 Task: Create a due date automation trigger when advanced on, on the tuesday of the week a card is due add fields without custom field "Resume" set to a date between 1 and 7 working days from now at 11:00 AM.
Action: Mouse moved to (928, 60)
Screenshot: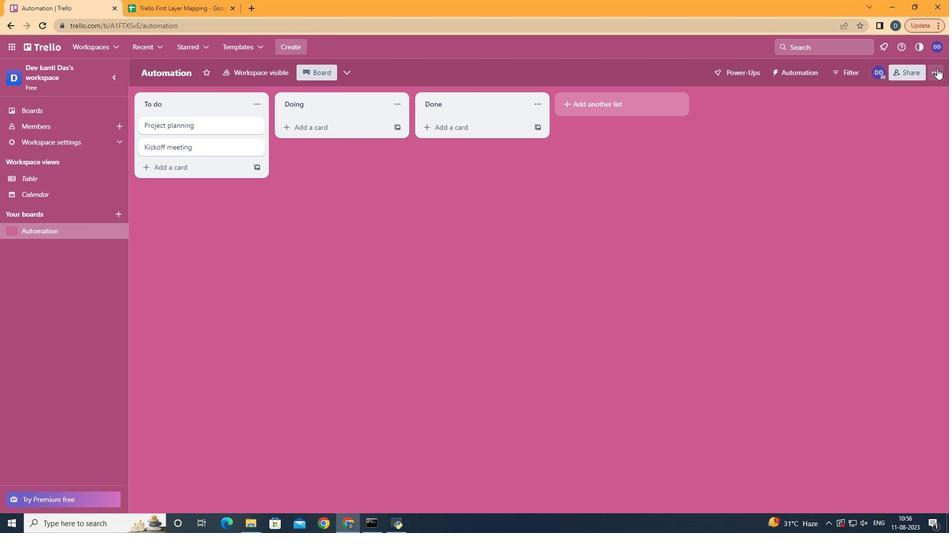 
Action: Mouse pressed left at (928, 60)
Screenshot: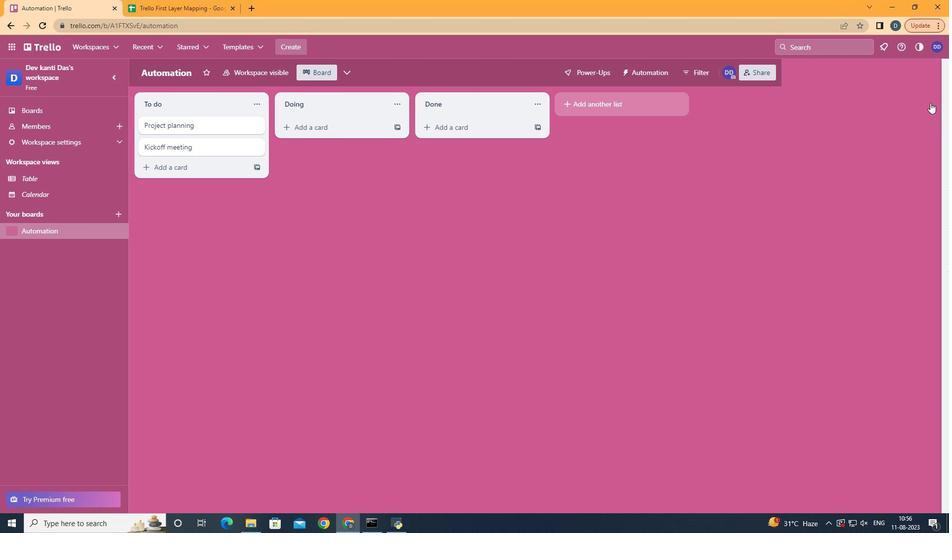
Action: Mouse moved to (882, 196)
Screenshot: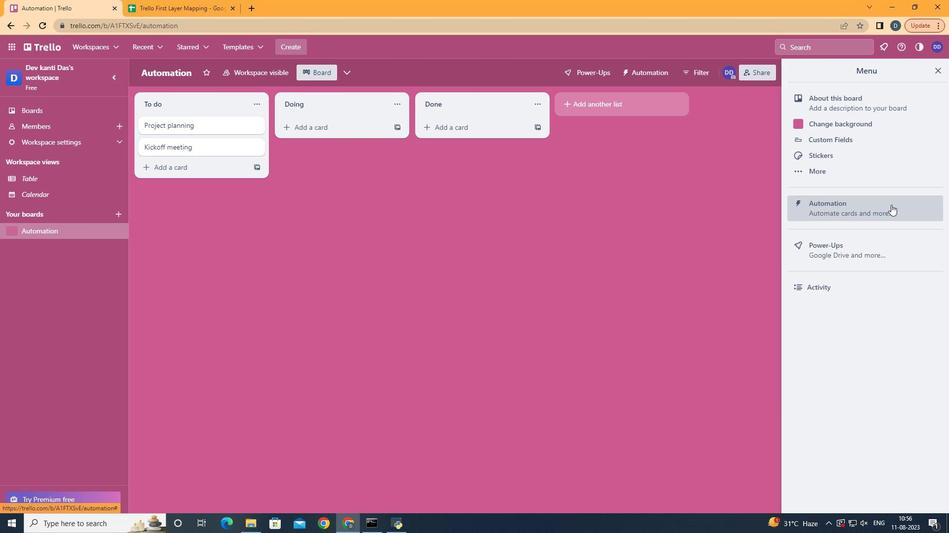 
Action: Mouse pressed left at (882, 196)
Screenshot: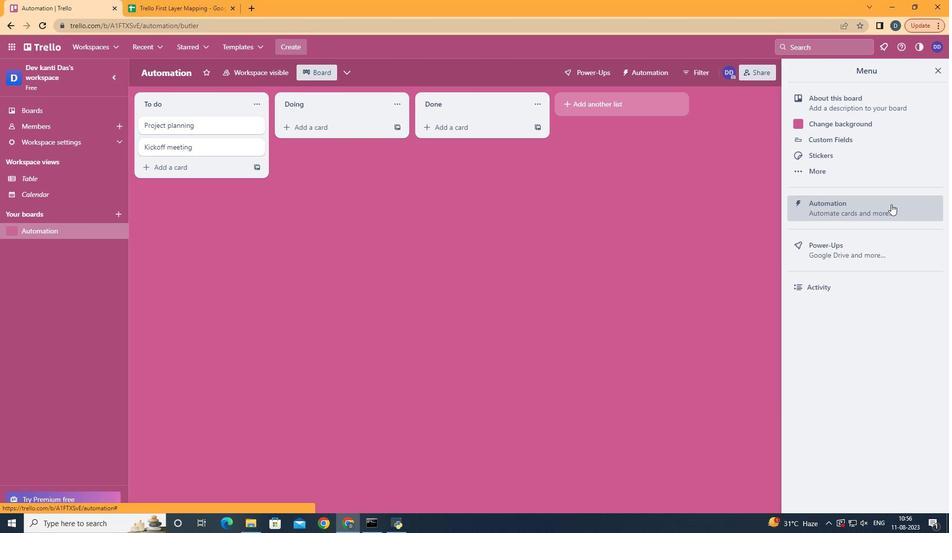 
Action: Mouse moved to (165, 190)
Screenshot: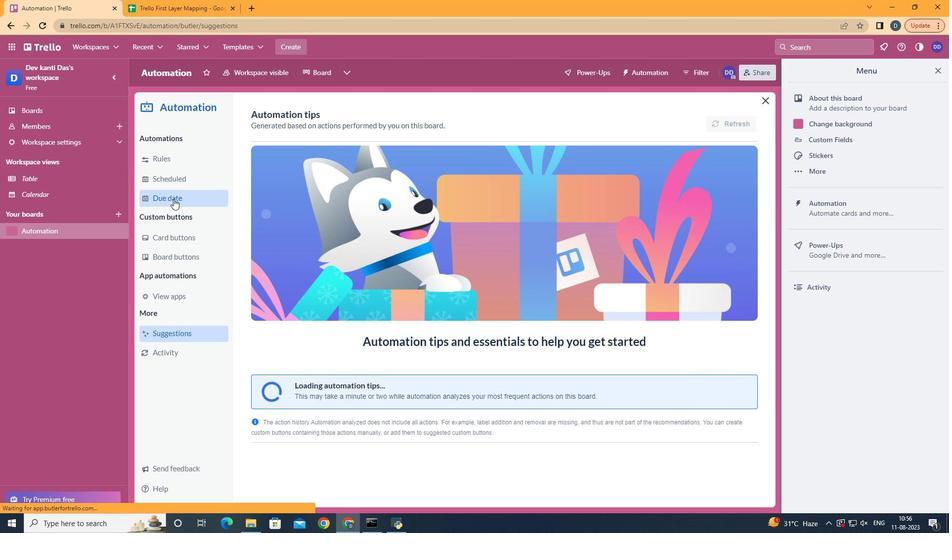 
Action: Mouse pressed left at (165, 190)
Screenshot: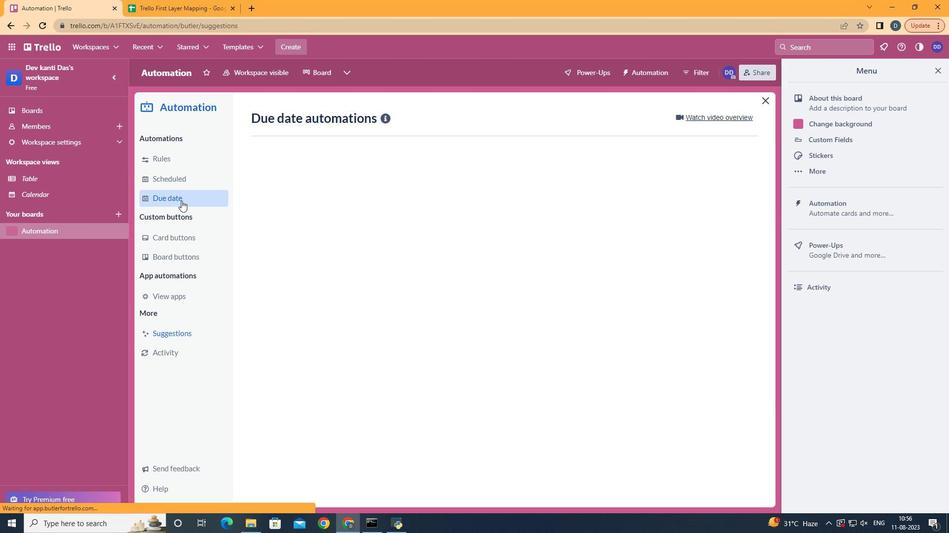 
Action: Mouse moved to (690, 114)
Screenshot: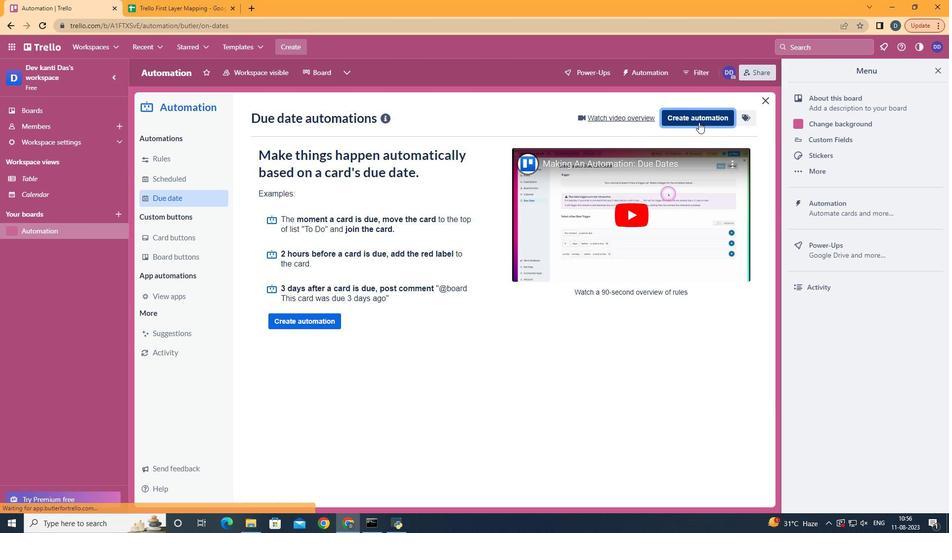 
Action: Mouse pressed left at (690, 114)
Screenshot: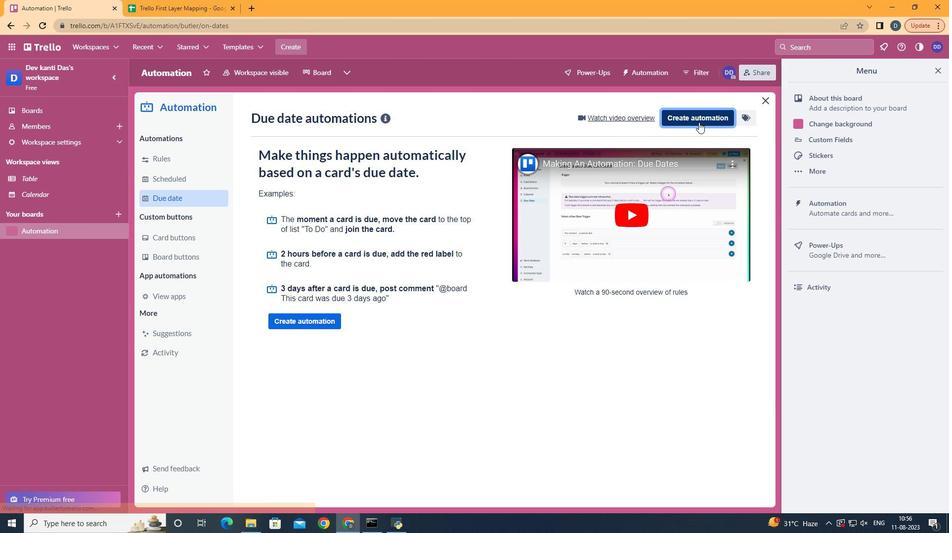 
Action: Mouse moved to (524, 209)
Screenshot: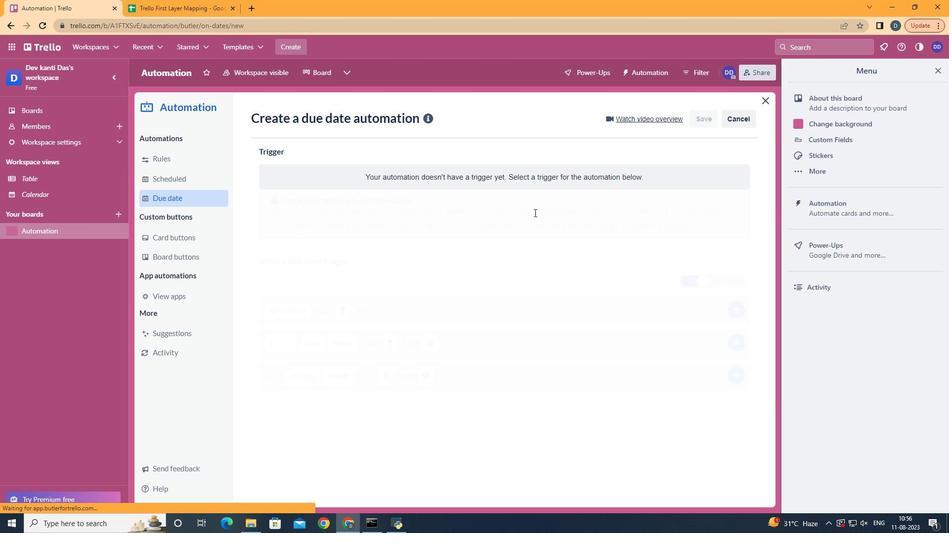
Action: Mouse pressed left at (524, 209)
Screenshot: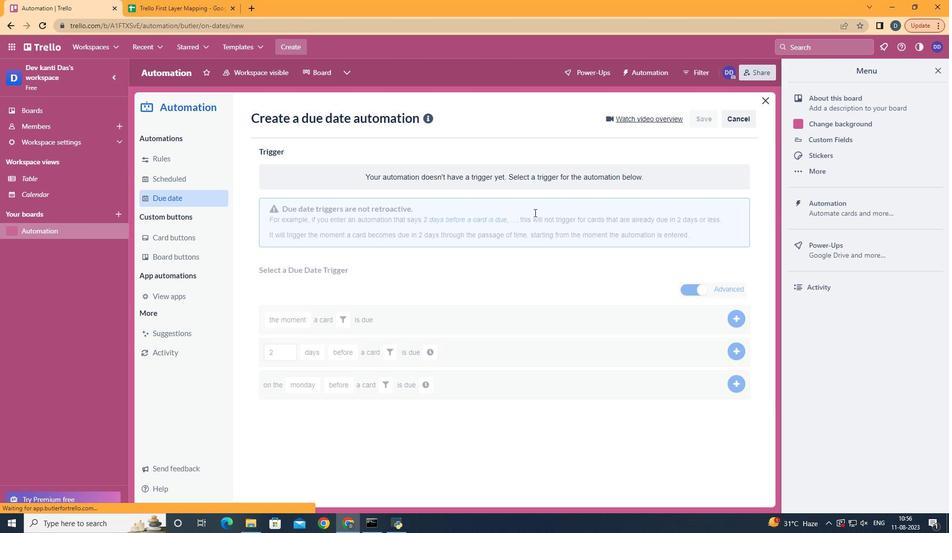 
Action: Mouse moved to (313, 274)
Screenshot: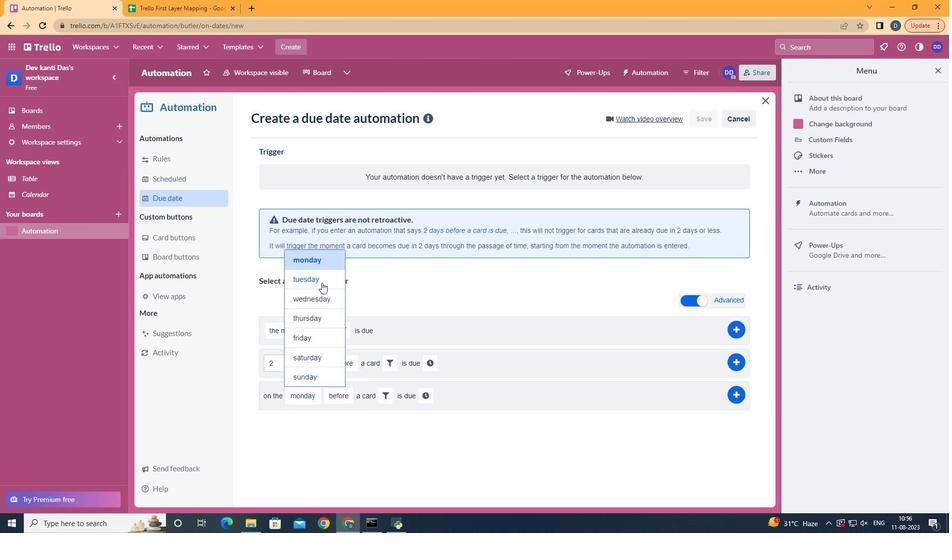 
Action: Mouse pressed left at (313, 274)
Screenshot: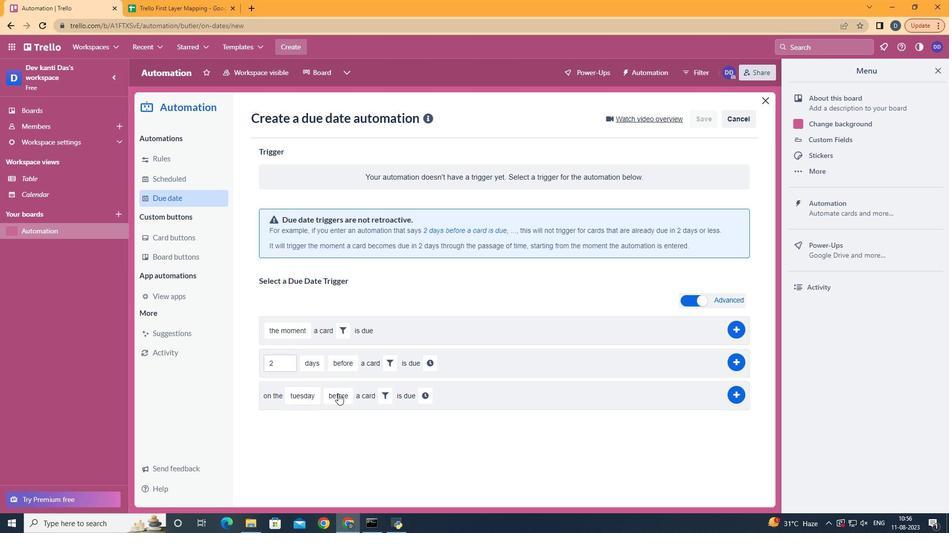 
Action: Mouse moved to (340, 449)
Screenshot: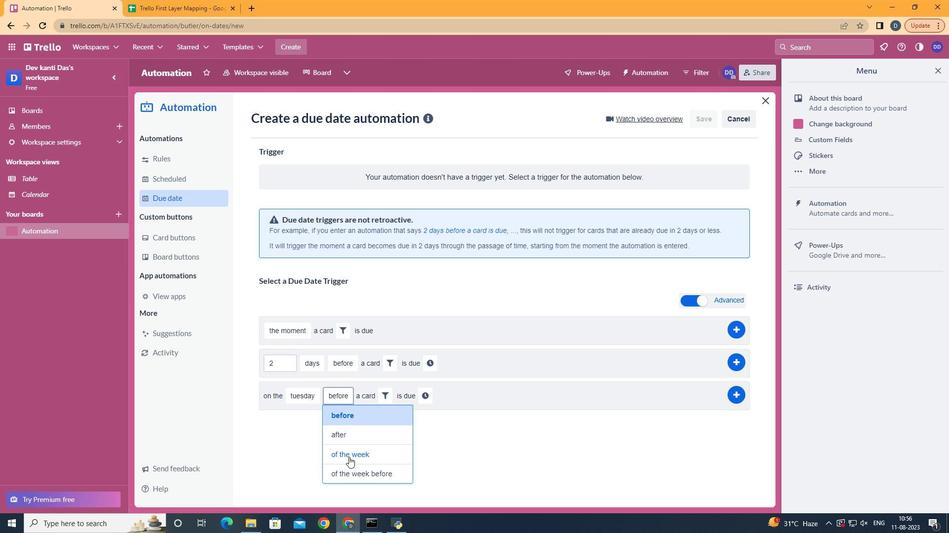
Action: Mouse pressed left at (340, 449)
Screenshot: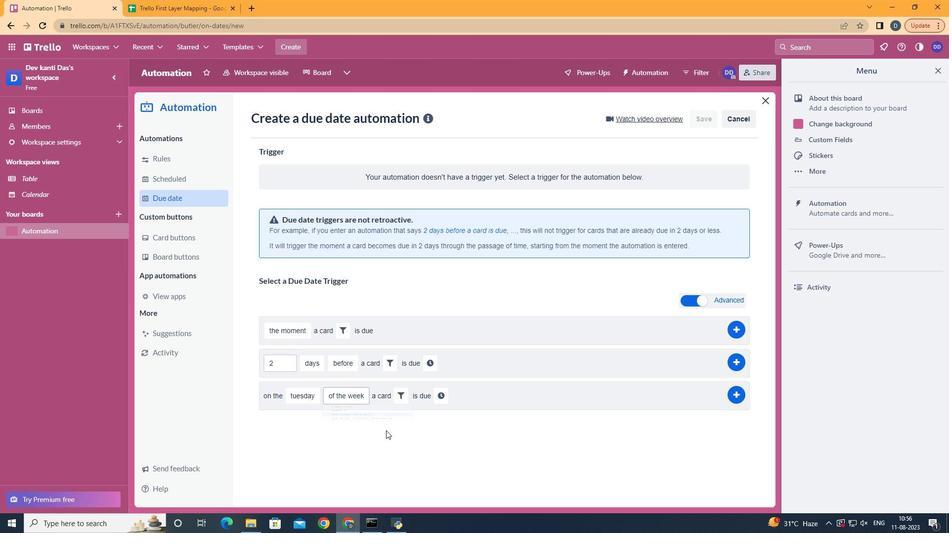 
Action: Mouse moved to (401, 392)
Screenshot: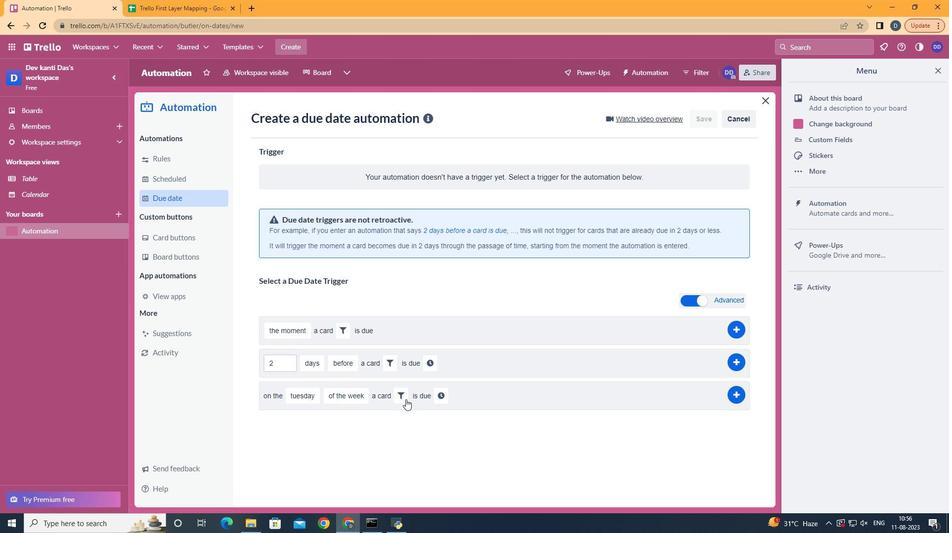 
Action: Mouse pressed left at (401, 392)
Screenshot: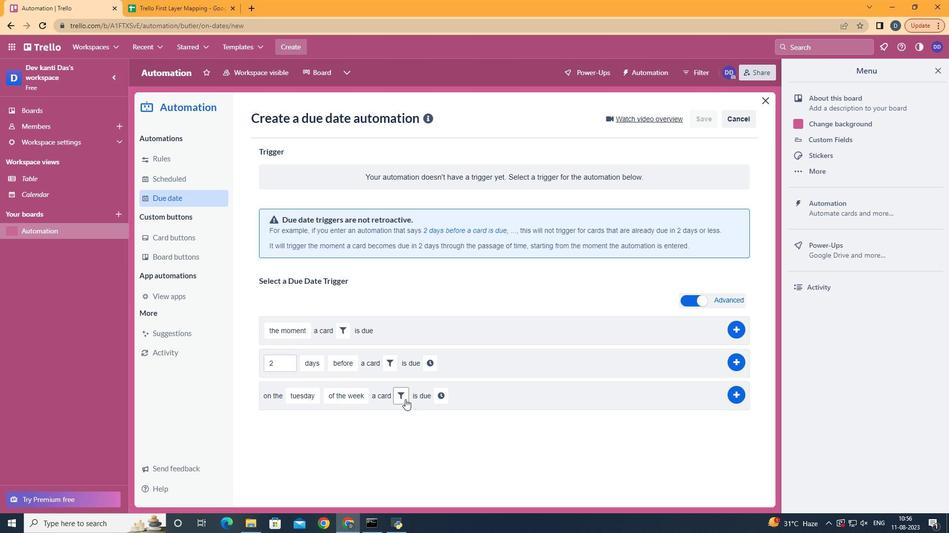 
Action: Mouse moved to (395, 390)
Screenshot: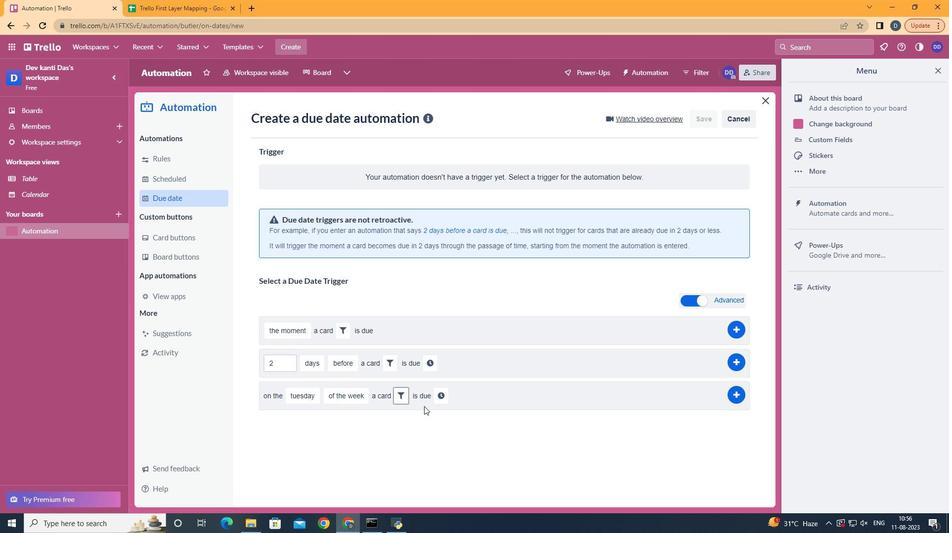 
Action: Mouse pressed left at (395, 390)
Screenshot: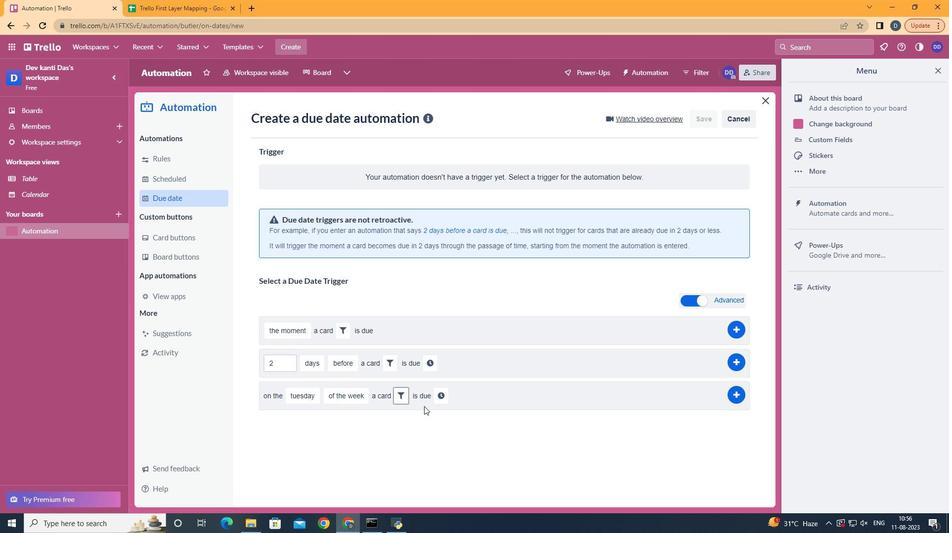 
Action: Mouse moved to (544, 416)
Screenshot: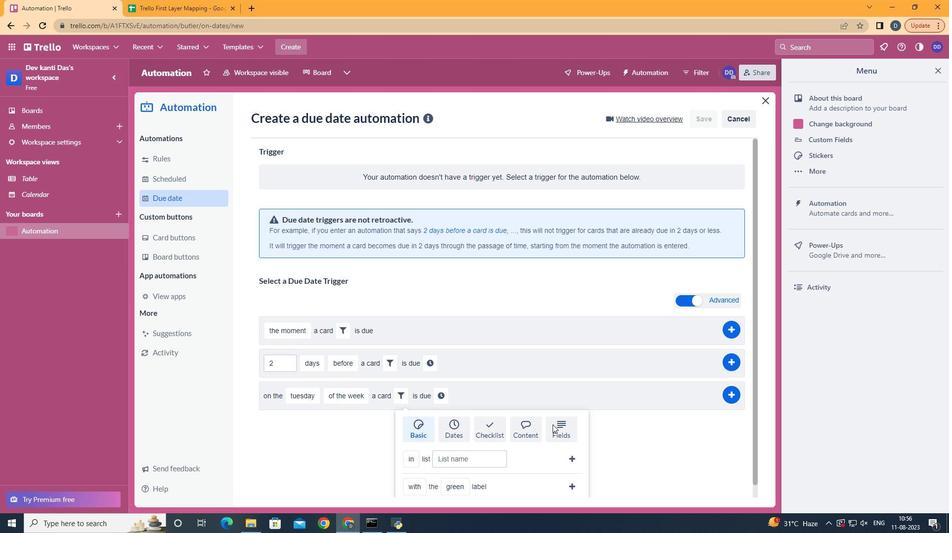 
Action: Mouse pressed left at (544, 416)
Screenshot: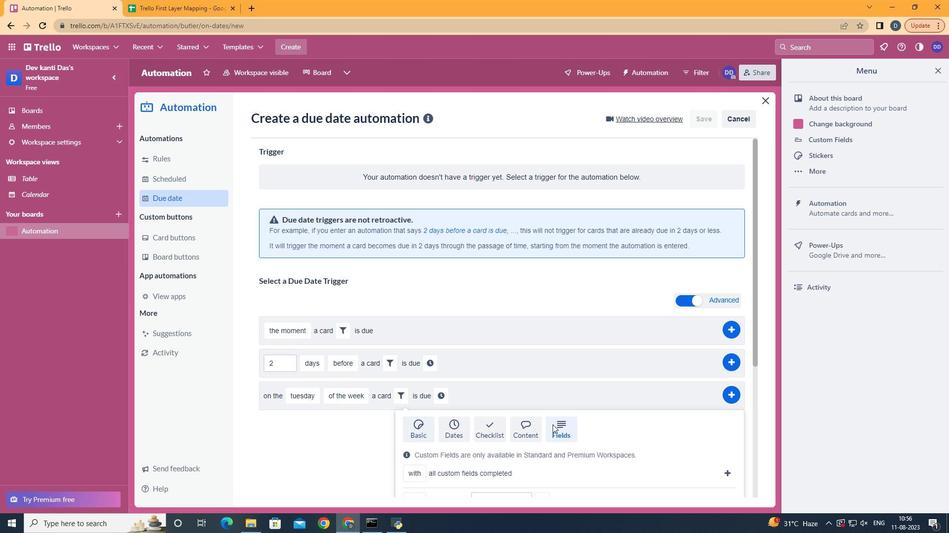 
Action: Mouse scrolled (544, 416) with delta (0, 0)
Screenshot: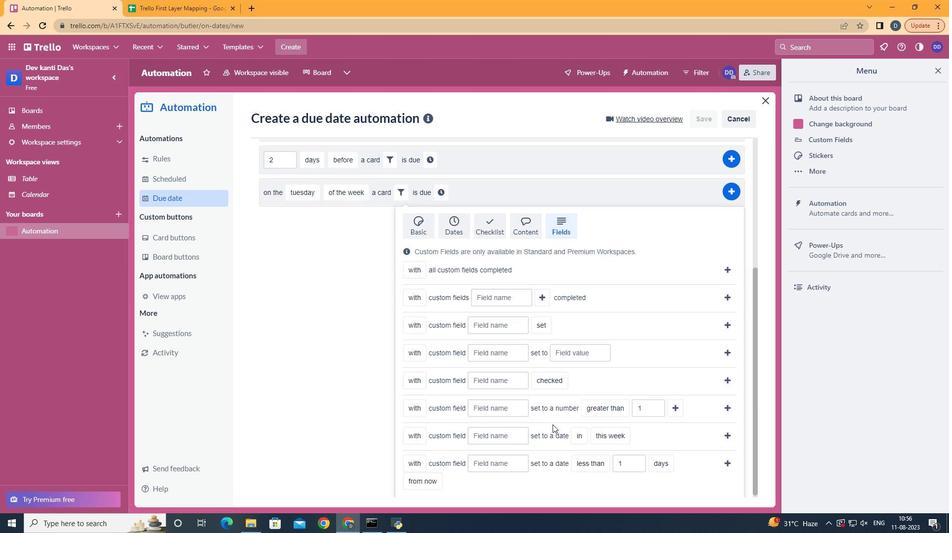 
Action: Mouse scrolled (544, 416) with delta (0, 0)
Screenshot: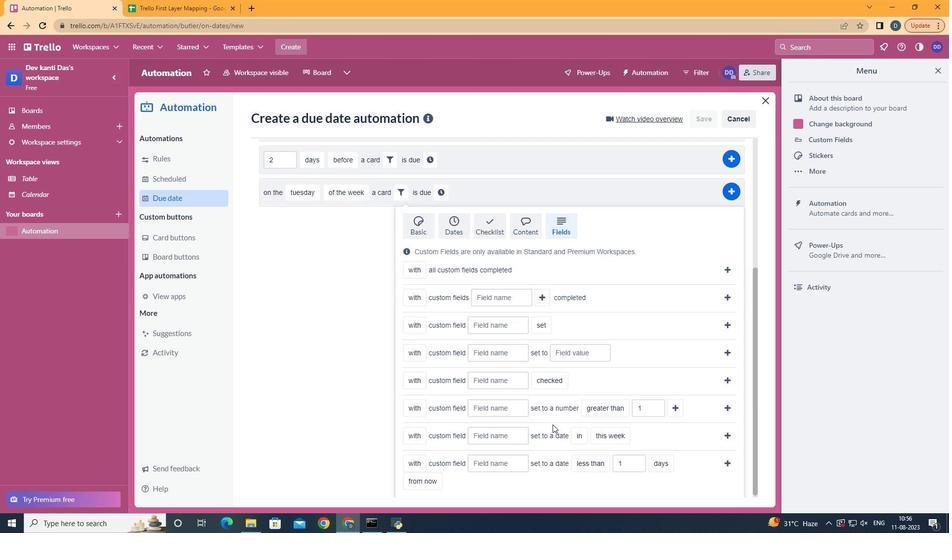 
Action: Mouse scrolled (544, 416) with delta (0, 0)
Screenshot: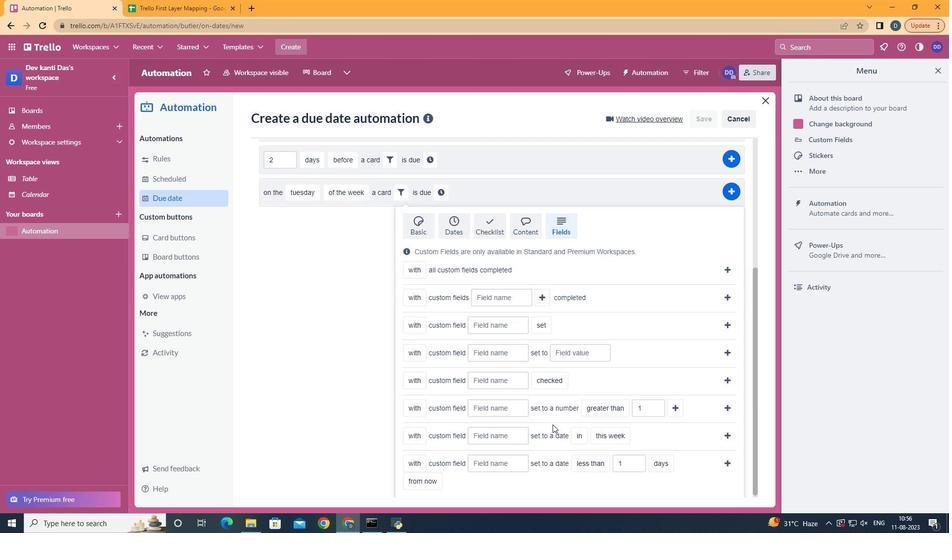 
Action: Mouse scrolled (544, 416) with delta (0, 0)
Screenshot: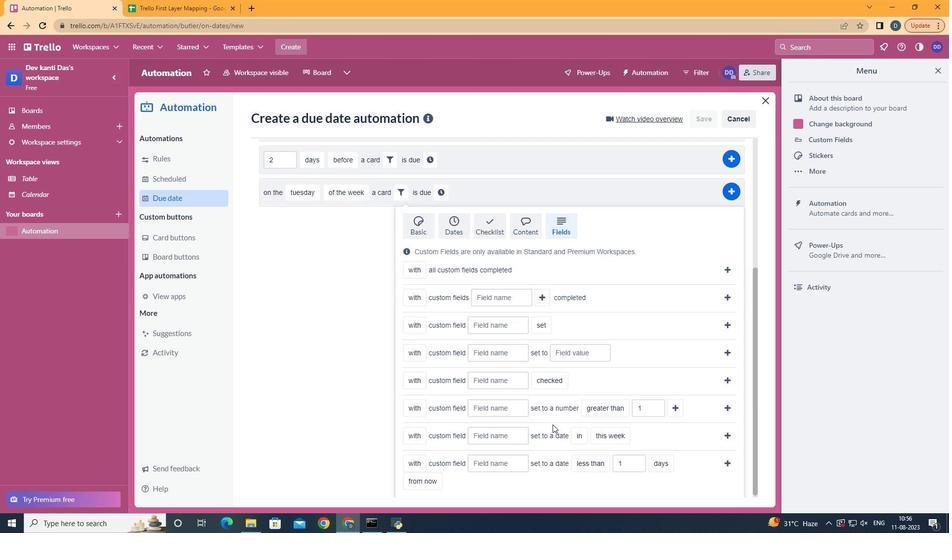 
Action: Mouse scrolled (544, 416) with delta (0, 0)
Screenshot: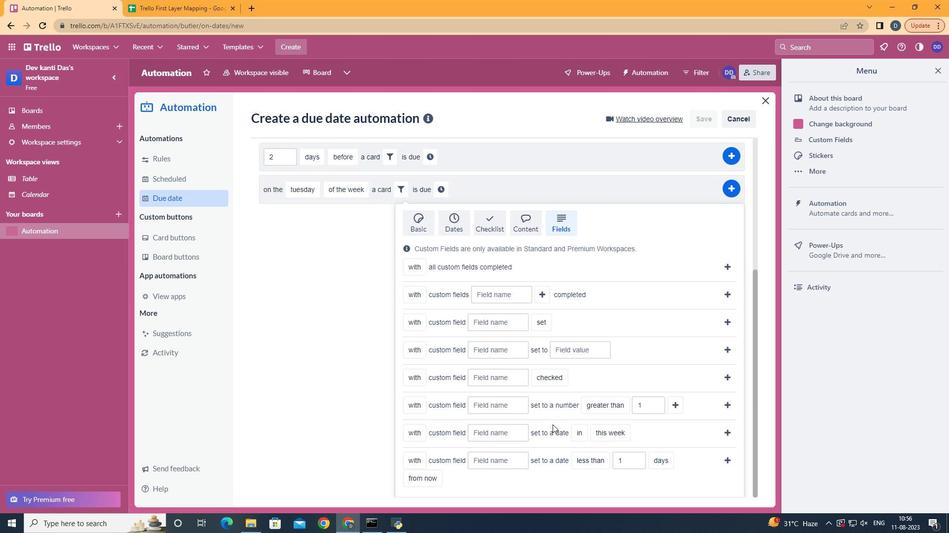 
Action: Mouse moved to (415, 438)
Screenshot: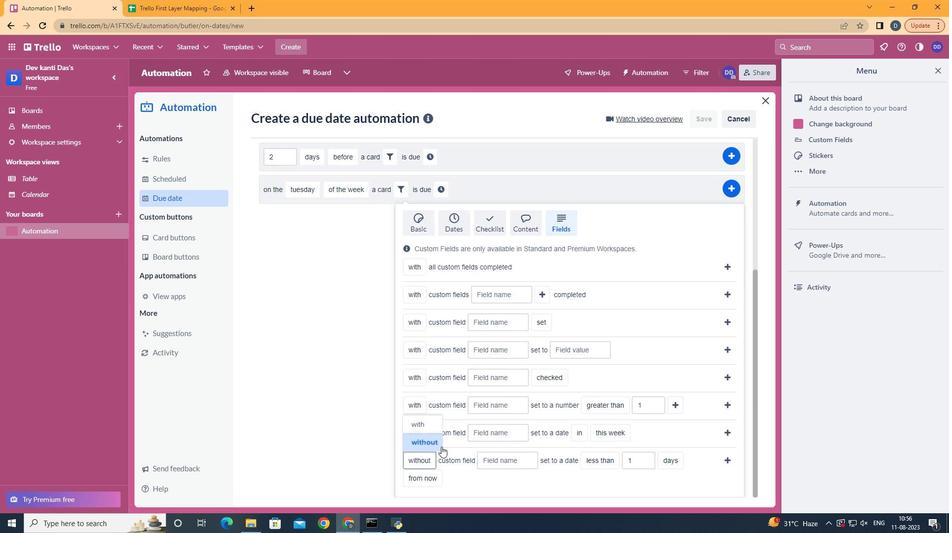 
Action: Mouse pressed left at (415, 438)
Screenshot: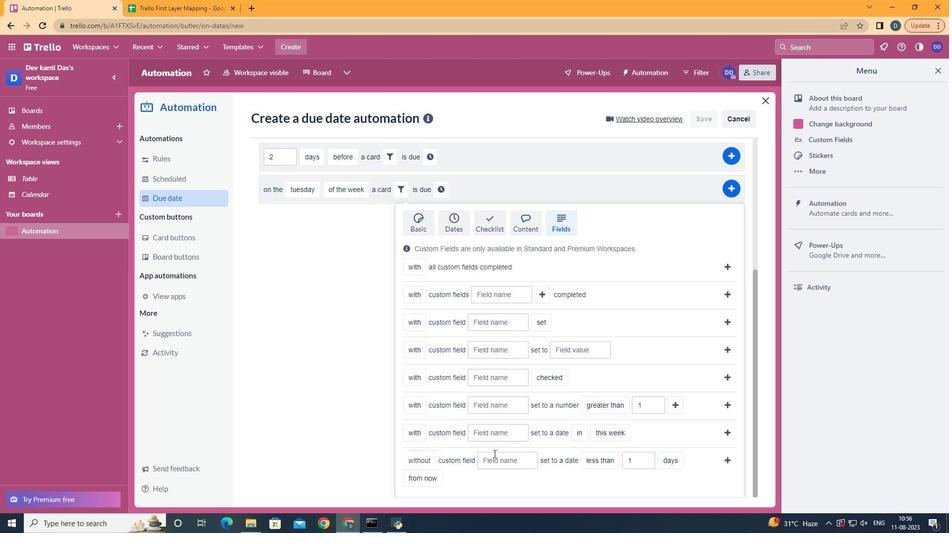
Action: Mouse moved to (485, 445)
Screenshot: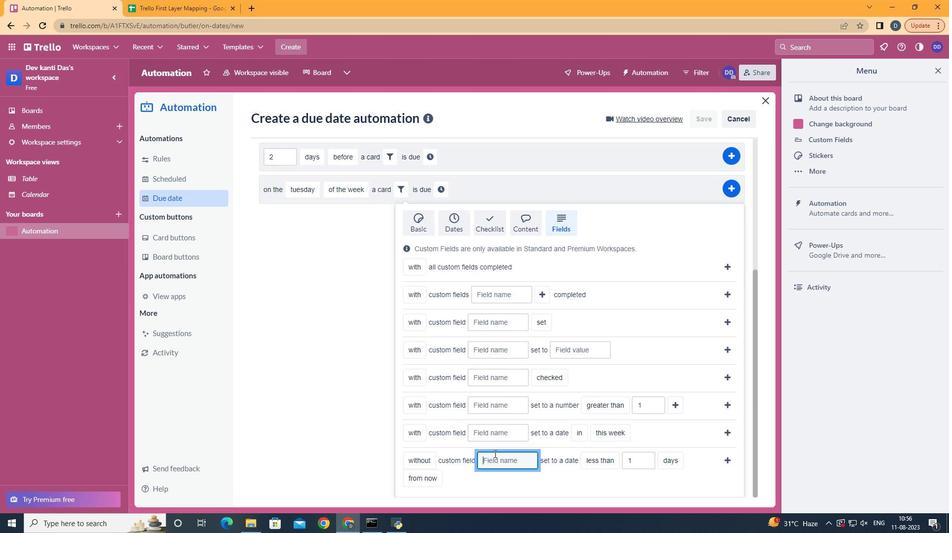 
Action: Mouse pressed left at (485, 445)
Screenshot: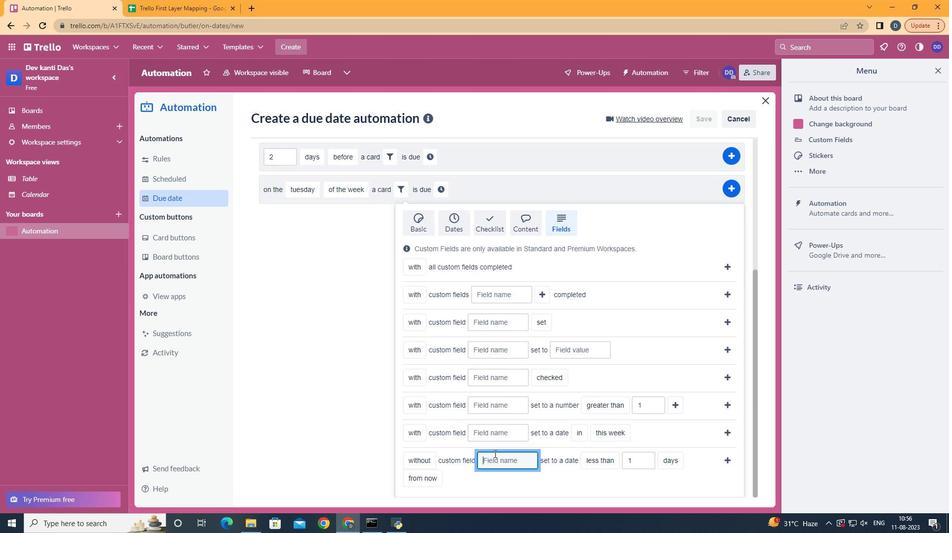 
Action: Key pressed <Key.shift>Resume
Screenshot: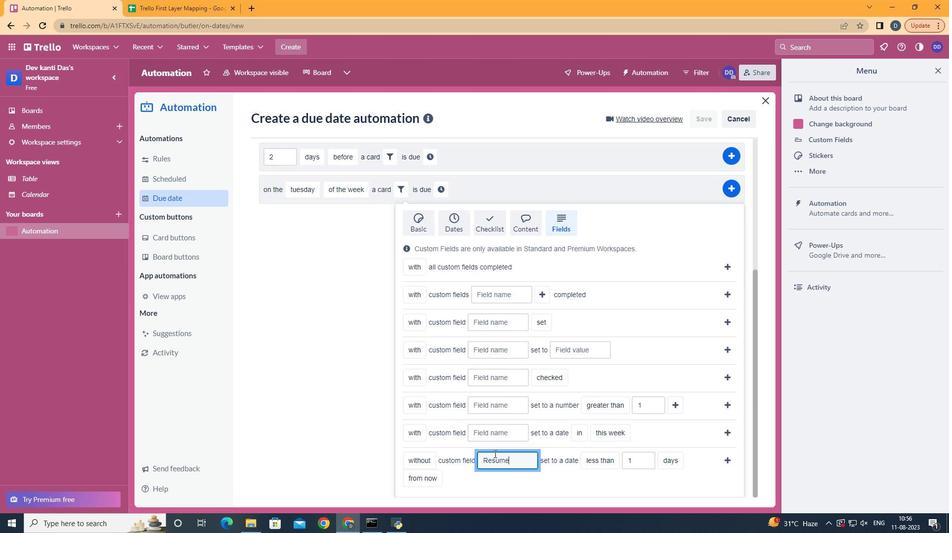 
Action: Mouse moved to (605, 433)
Screenshot: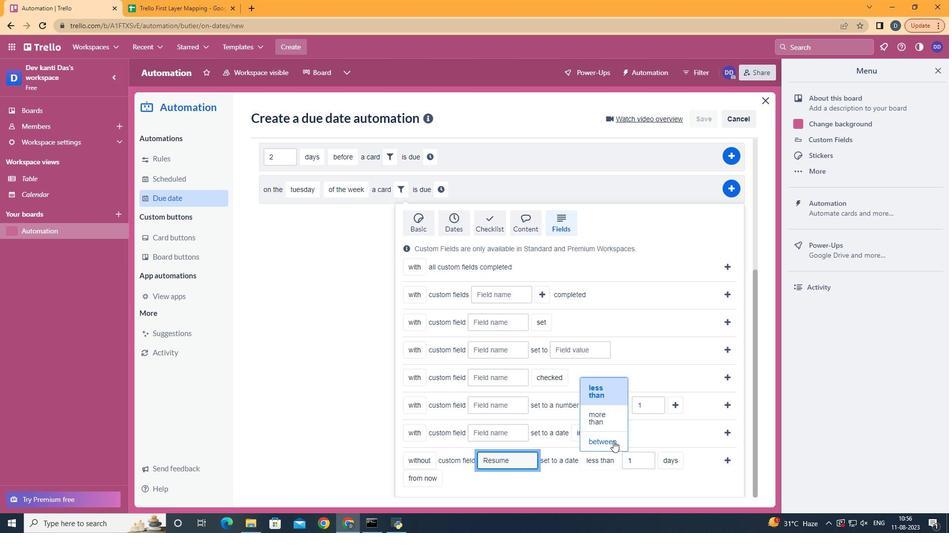 
Action: Mouse pressed left at (605, 433)
Screenshot: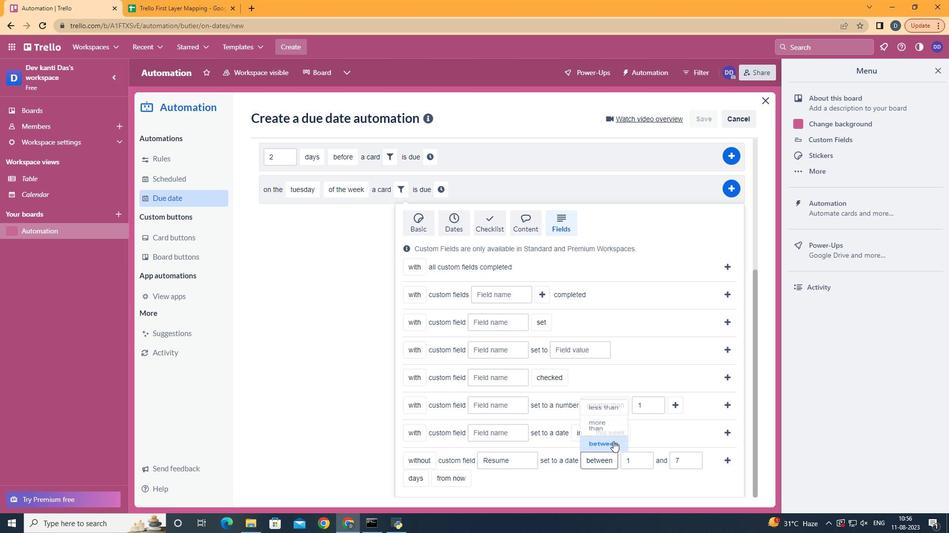 
Action: Mouse moved to (427, 452)
Screenshot: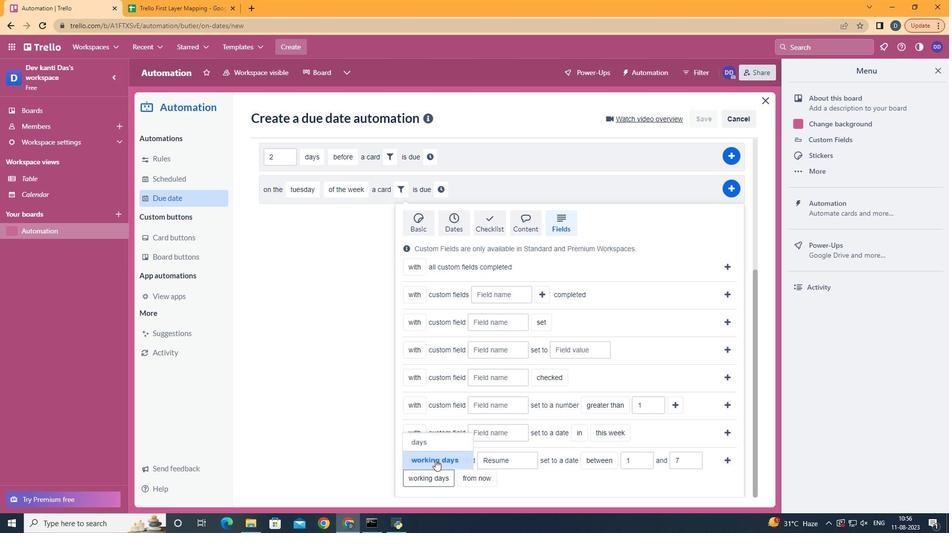 
Action: Mouse pressed left at (427, 452)
Screenshot: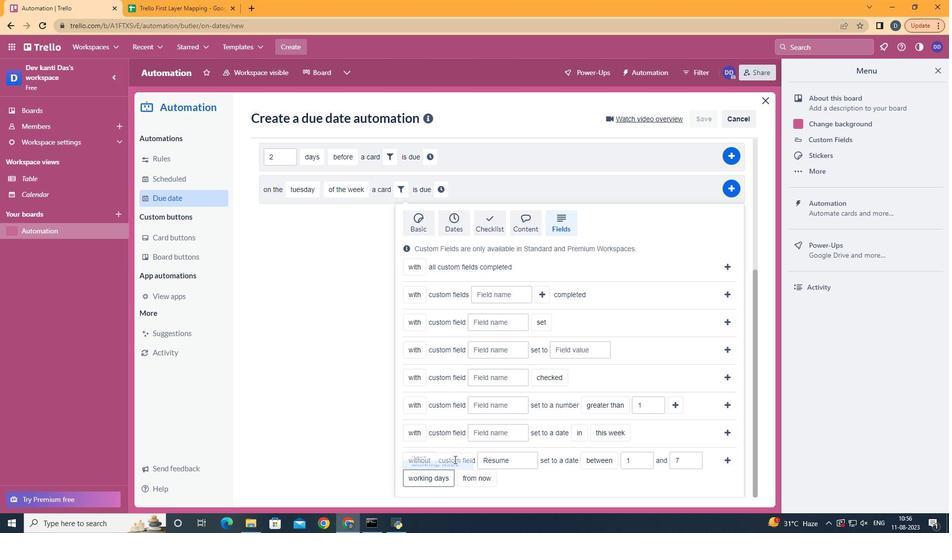 
Action: Mouse moved to (723, 450)
Screenshot: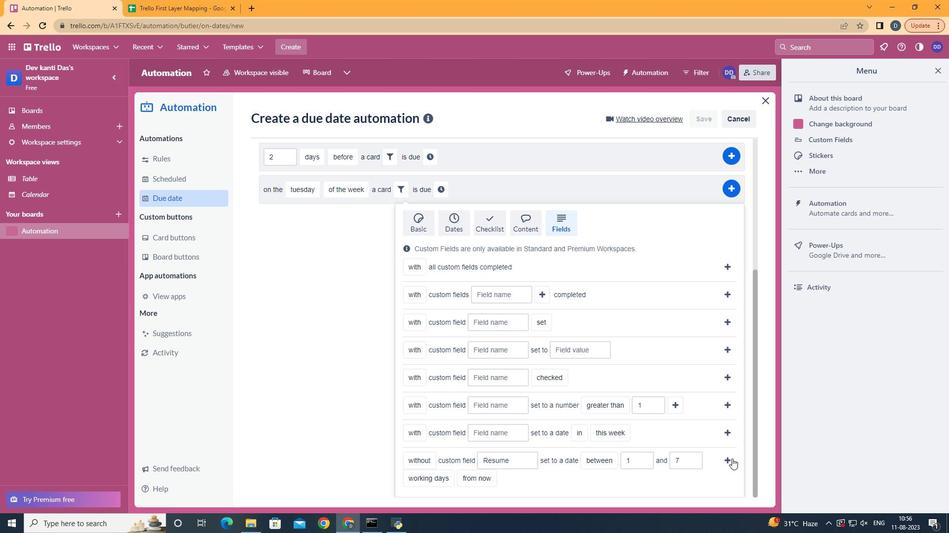 
Action: Mouse pressed left at (723, 450)
Screenshot: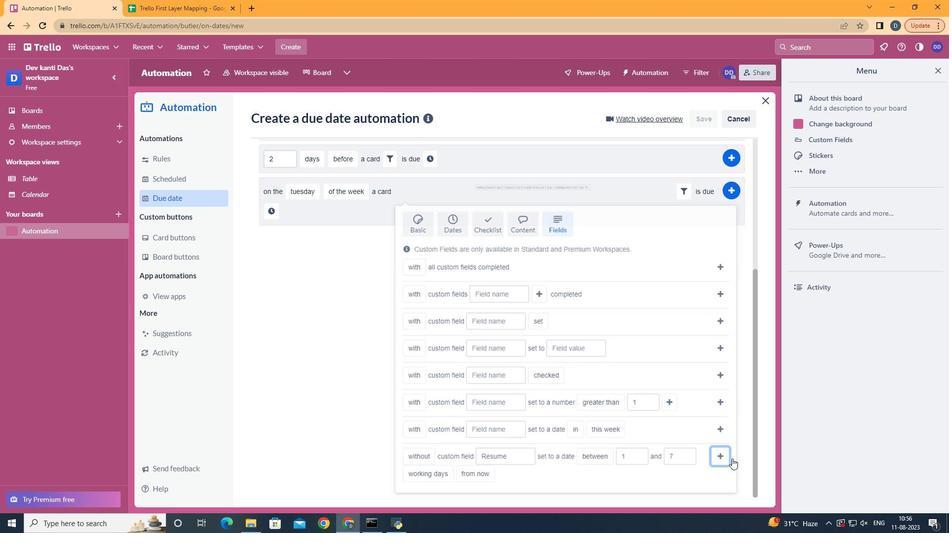 
Action: Mouse moved to (263, 400)
Screenshot: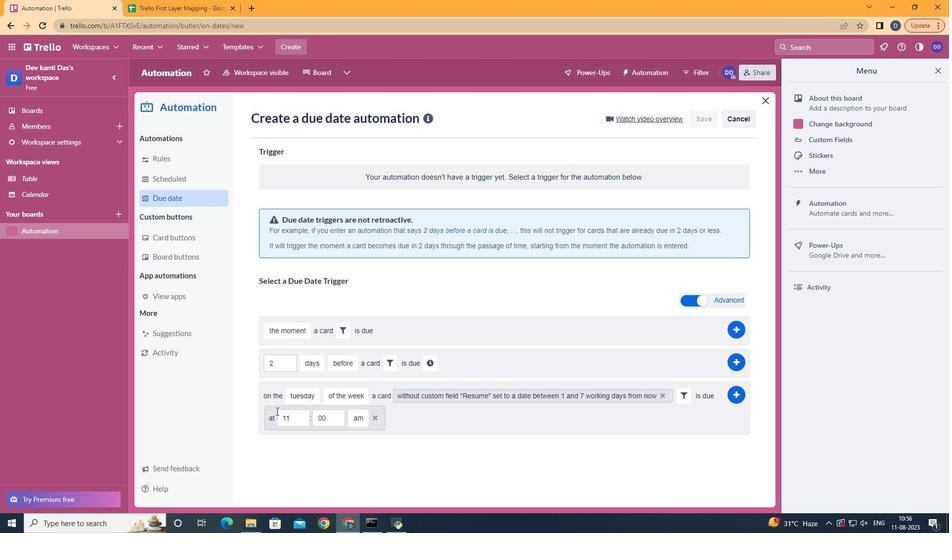 
Action: Mouse pressed left at (263, 400)
Screenshot: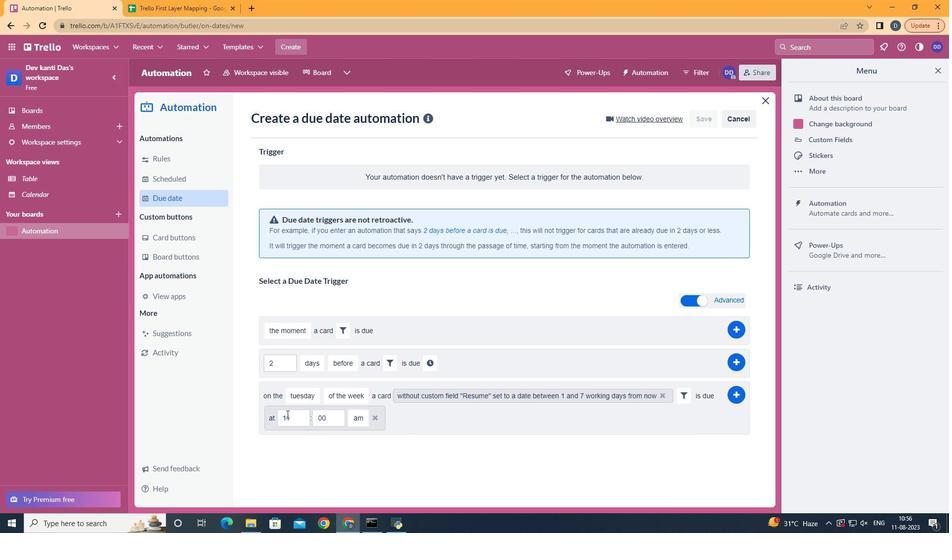 
Action: Mouse moved to (287, 407)
Screenshot: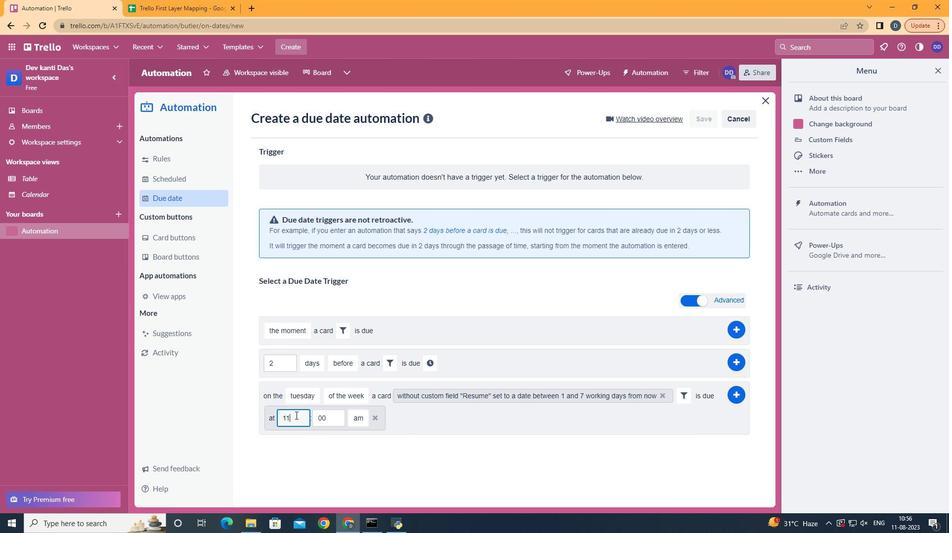 
Action: Mouse pressed left at (287, 407)
Screenshot: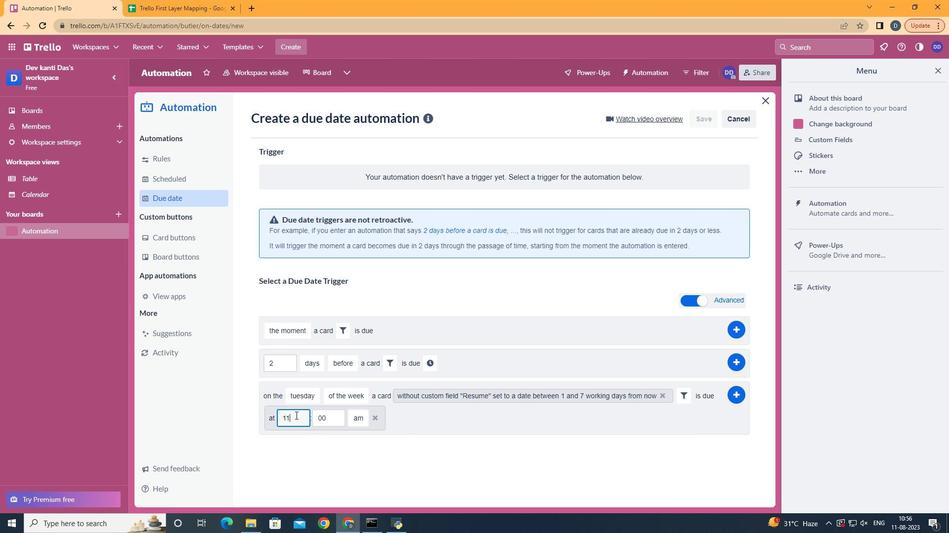 
Action: Mouse moved to (721, 387)
Screenshot: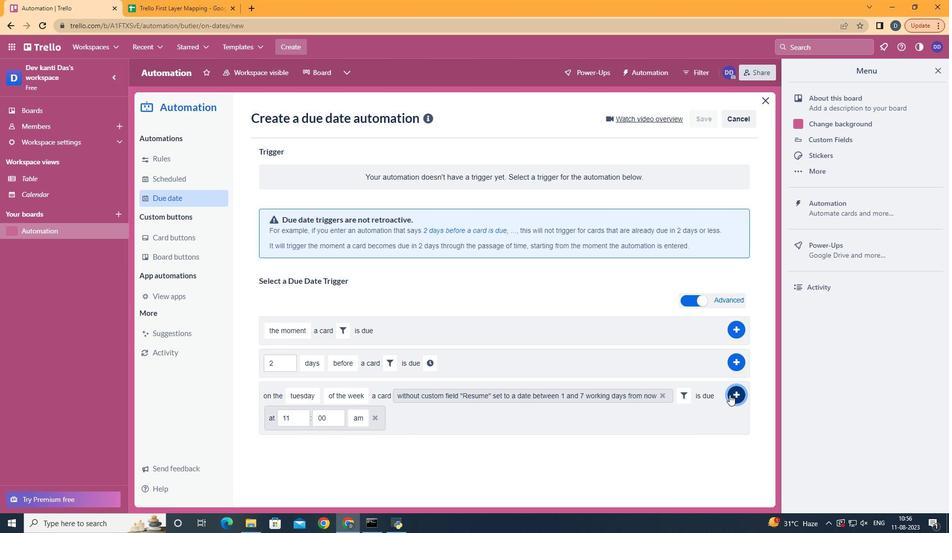 
Action: Mouse pressed left at (721, 387)
Screenshot: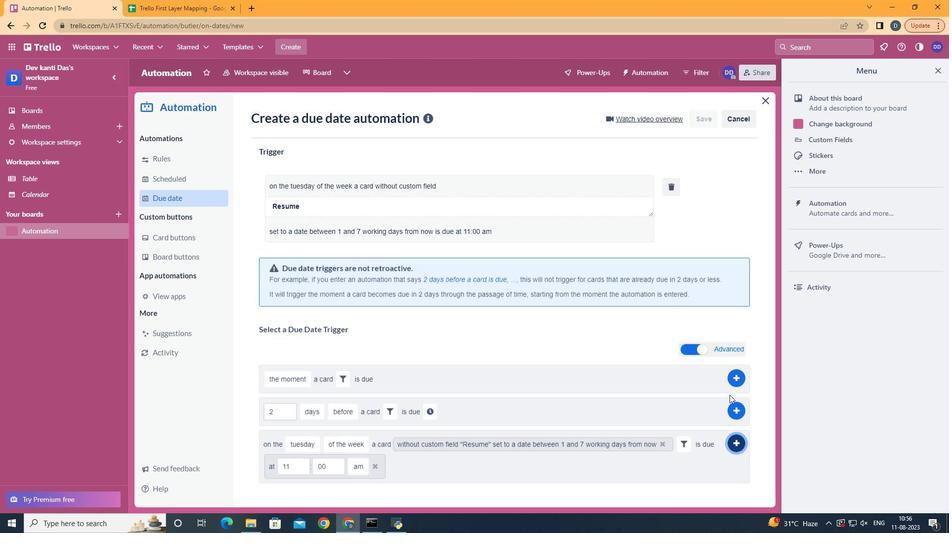 
